 Task: Add a shortcut to Google Password Manager.
Action: Mouse moved to (1294, 36)
Screenshot: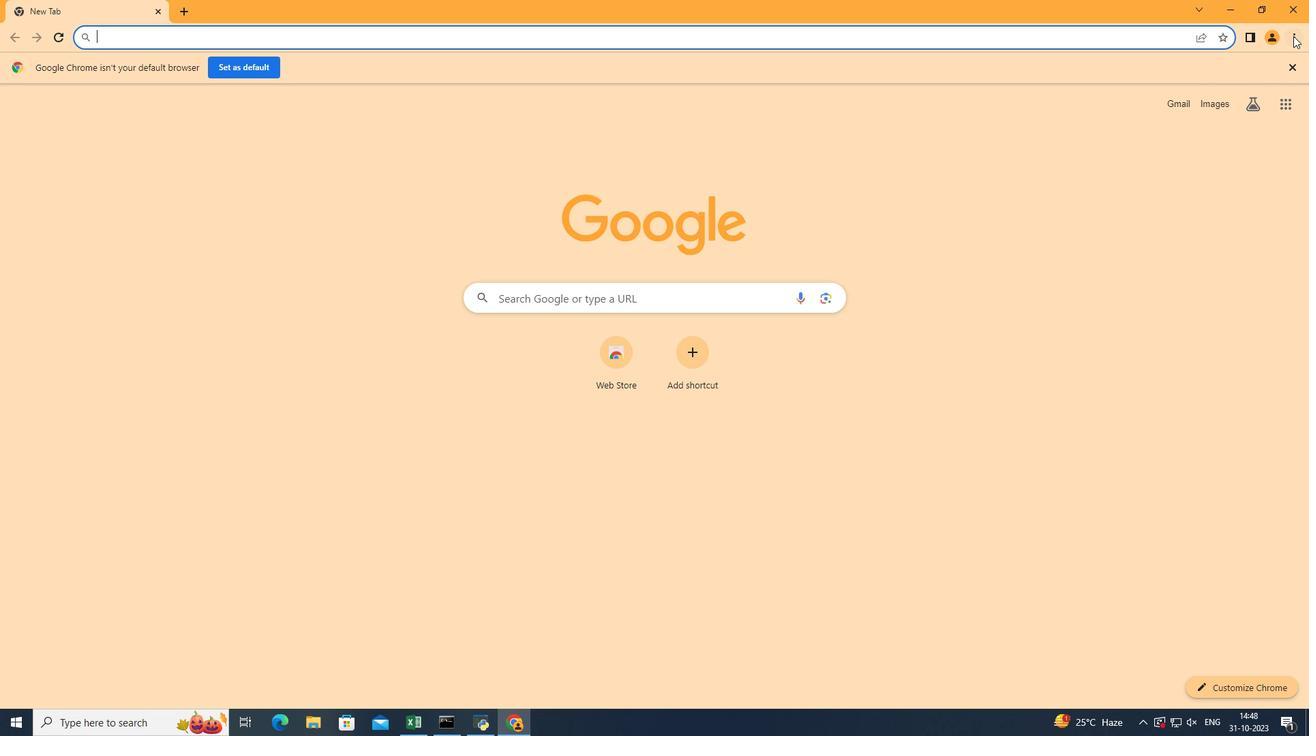 
Action: Mouse pressed left at (1294, 36)
Screenshot: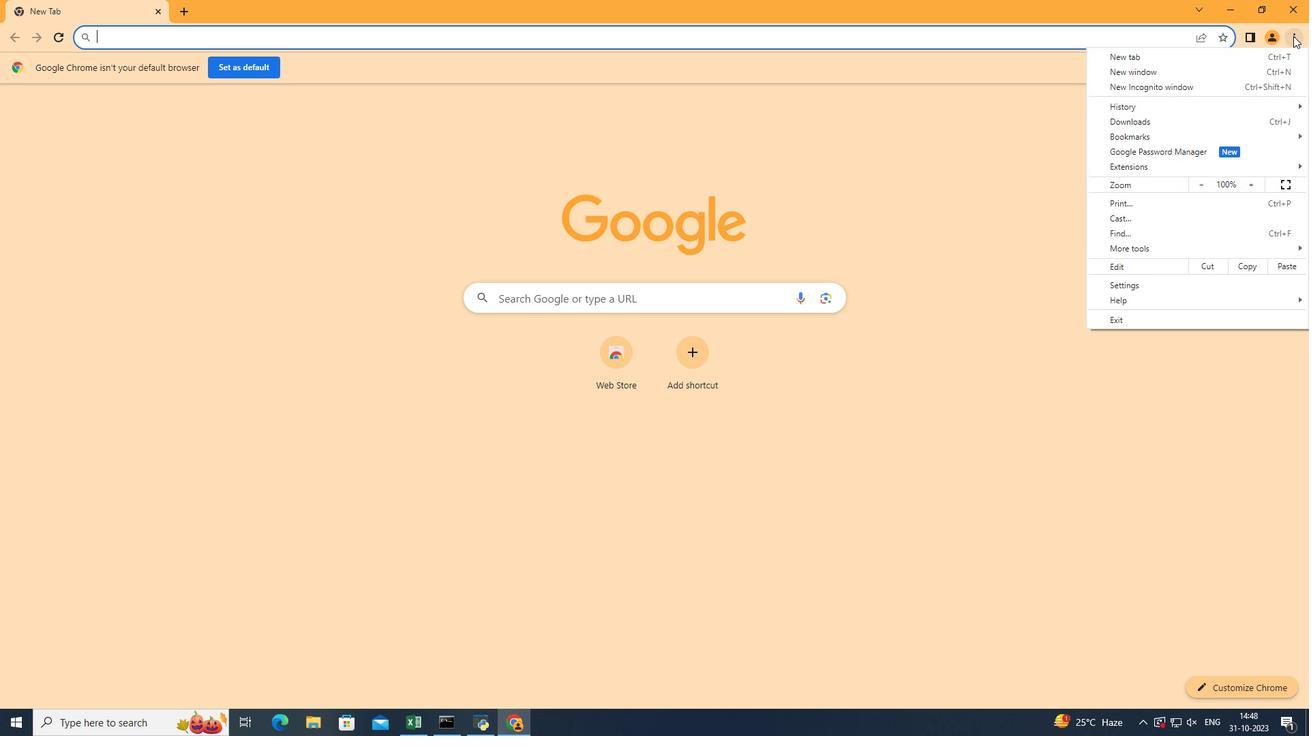 
Action: Mouse moved to (1167, 148)
Screenshot: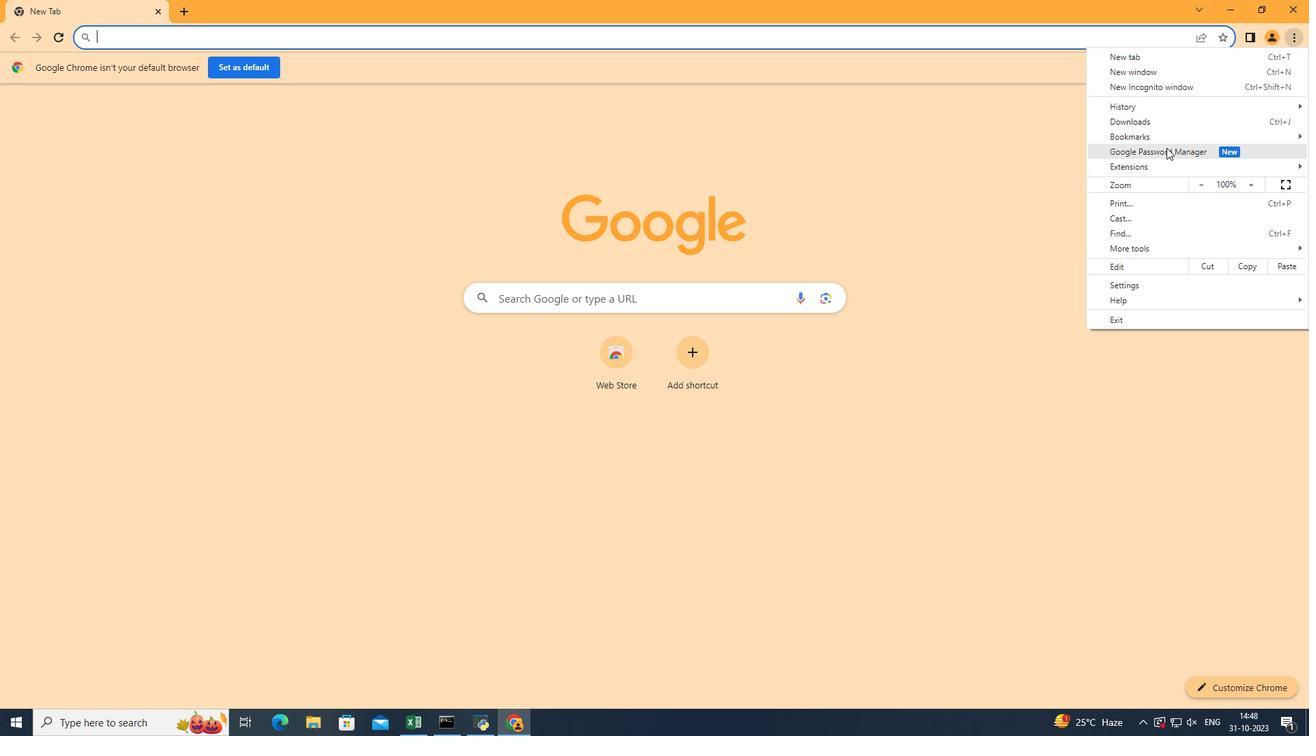 
Action: Mouse pressed left at (1167, 148)
Screenshot: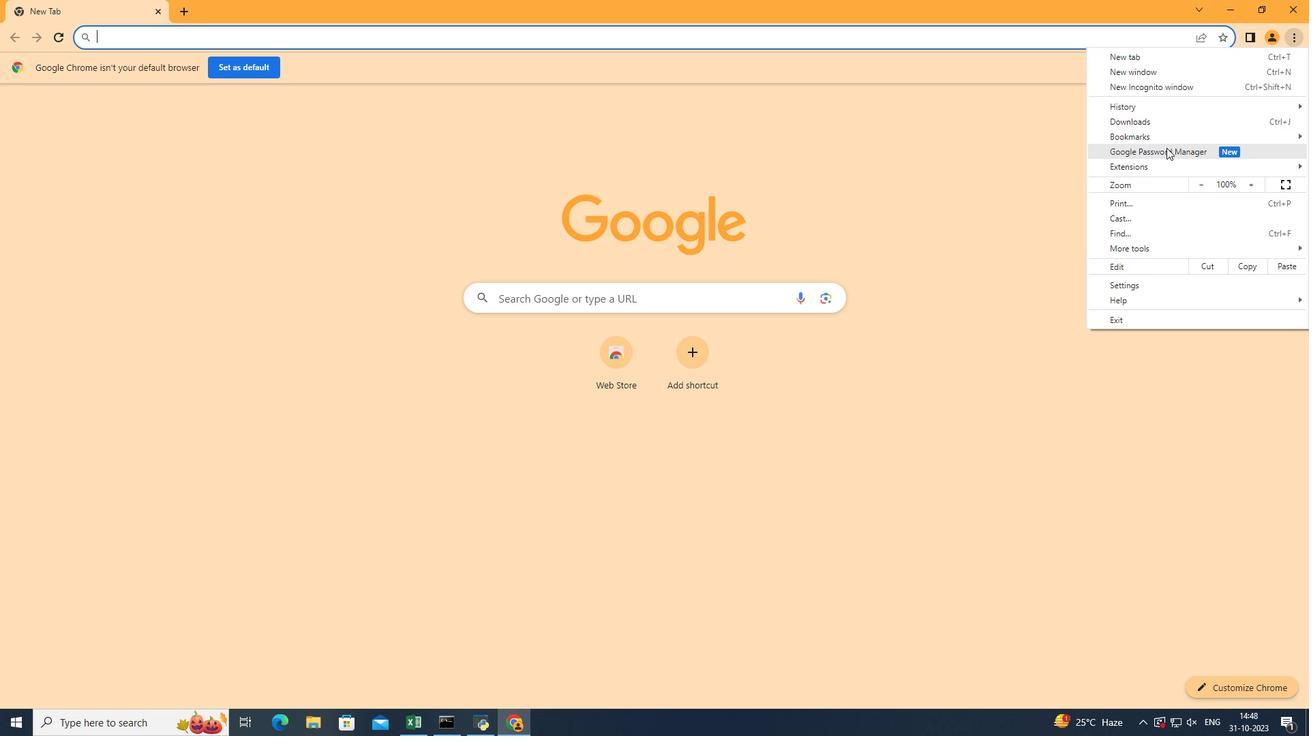 
Action: Mouse moved to (89, 167)
Screenshot: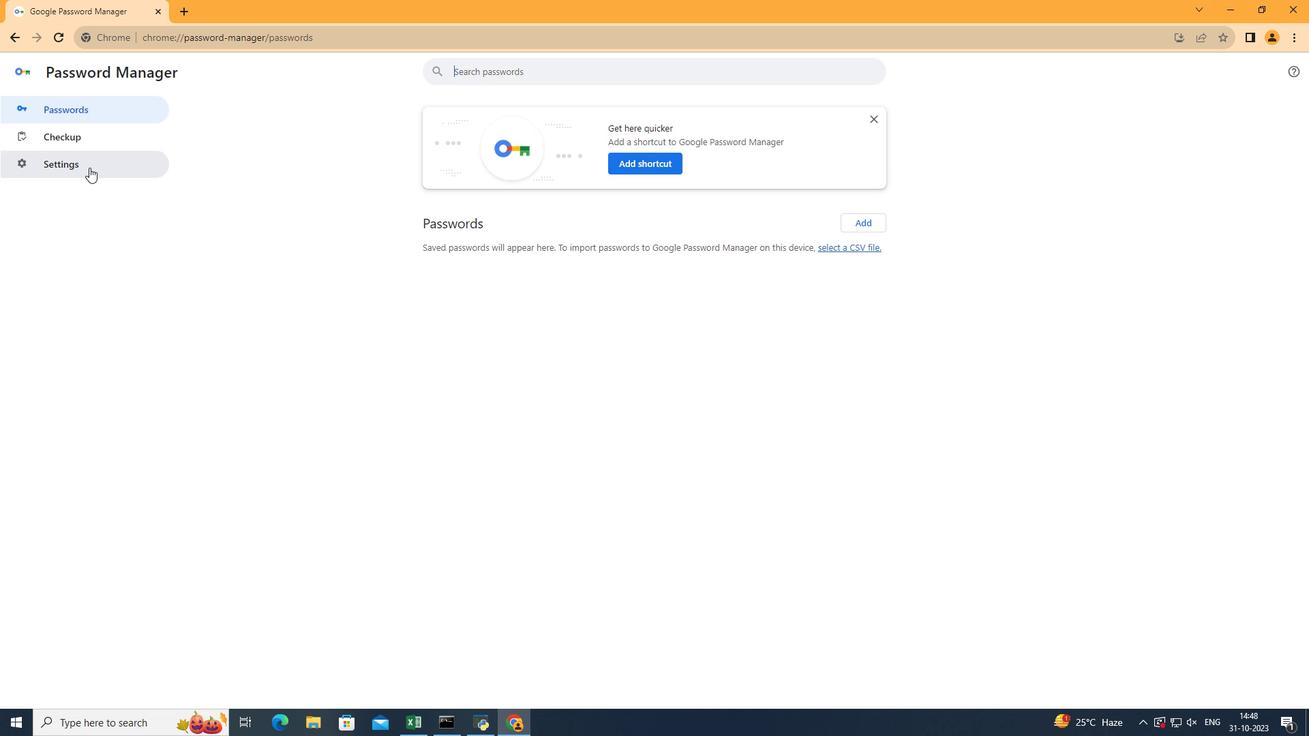 
Action: Mouse pressed left at (89, 167)
Screenshot: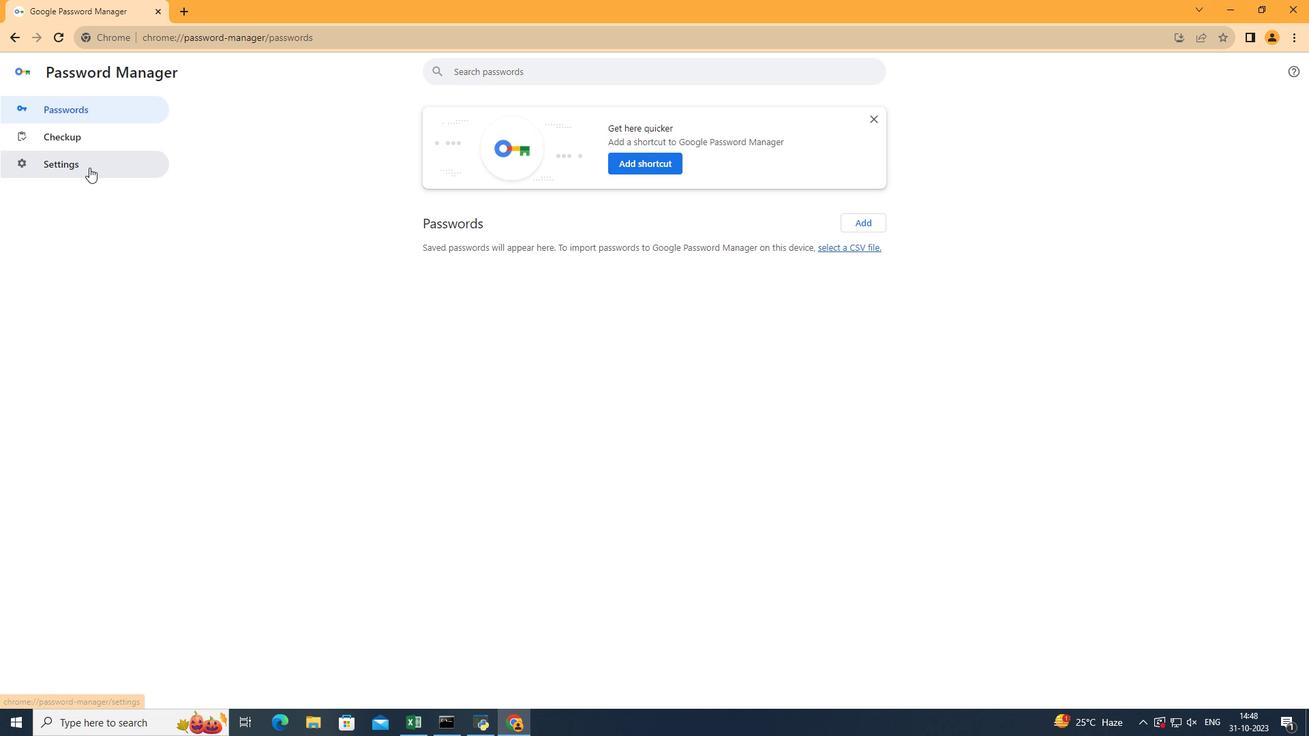 
Action: Mouse moved to (657, 285)
Screenshot: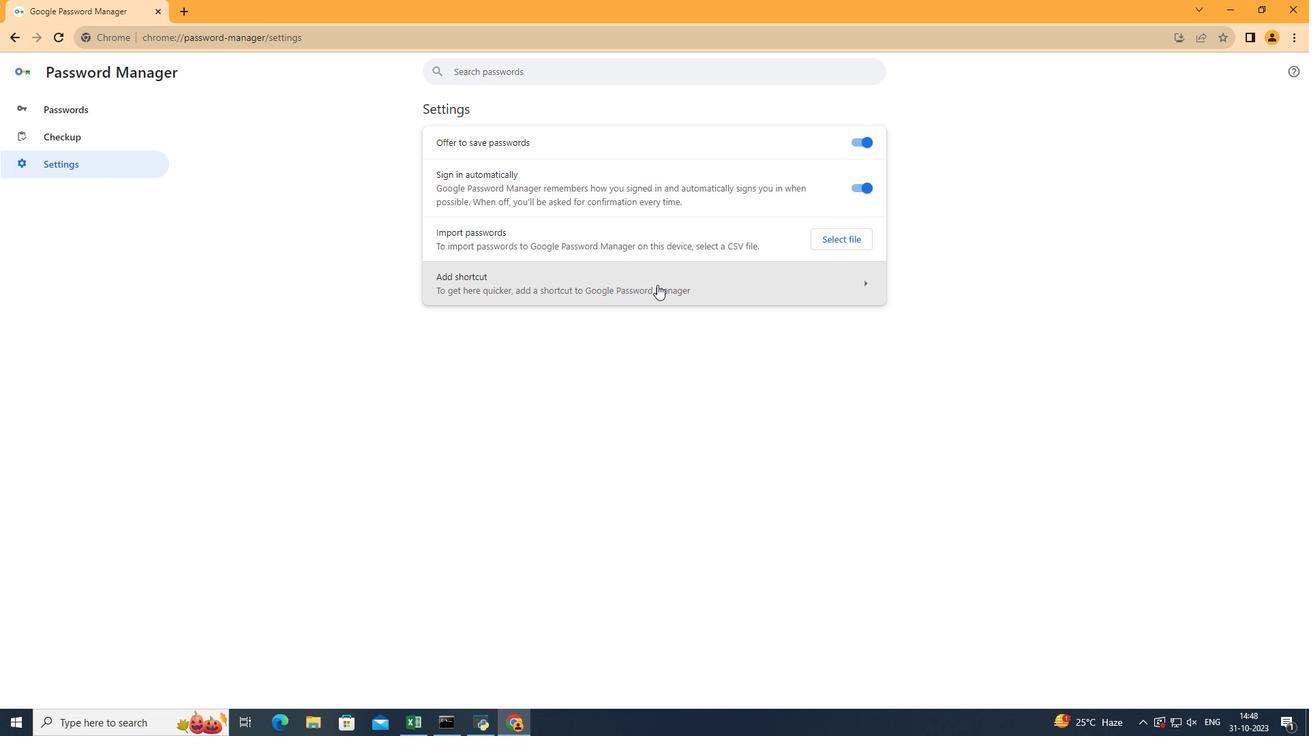 
Action: Mouse pressed left at (657, 285)
Screenshot: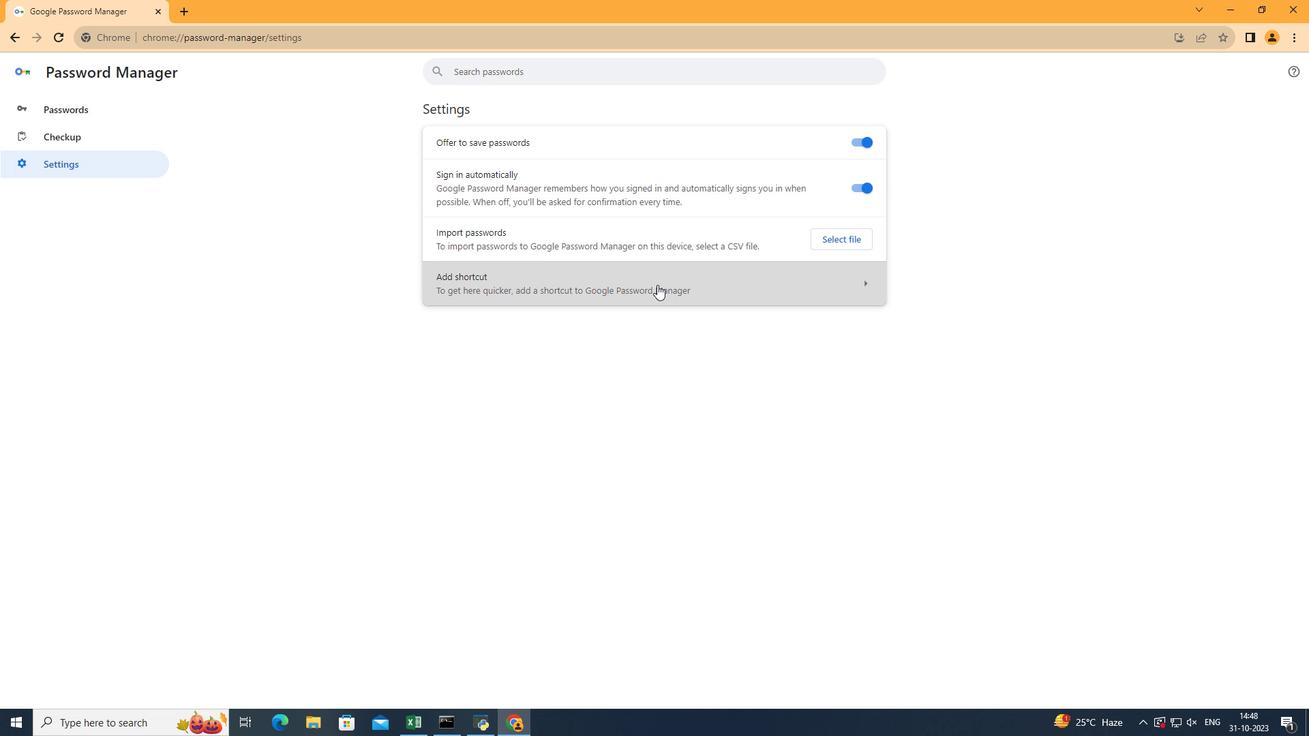 
Action: Mouse moved to (1155, 149)
Screenshot: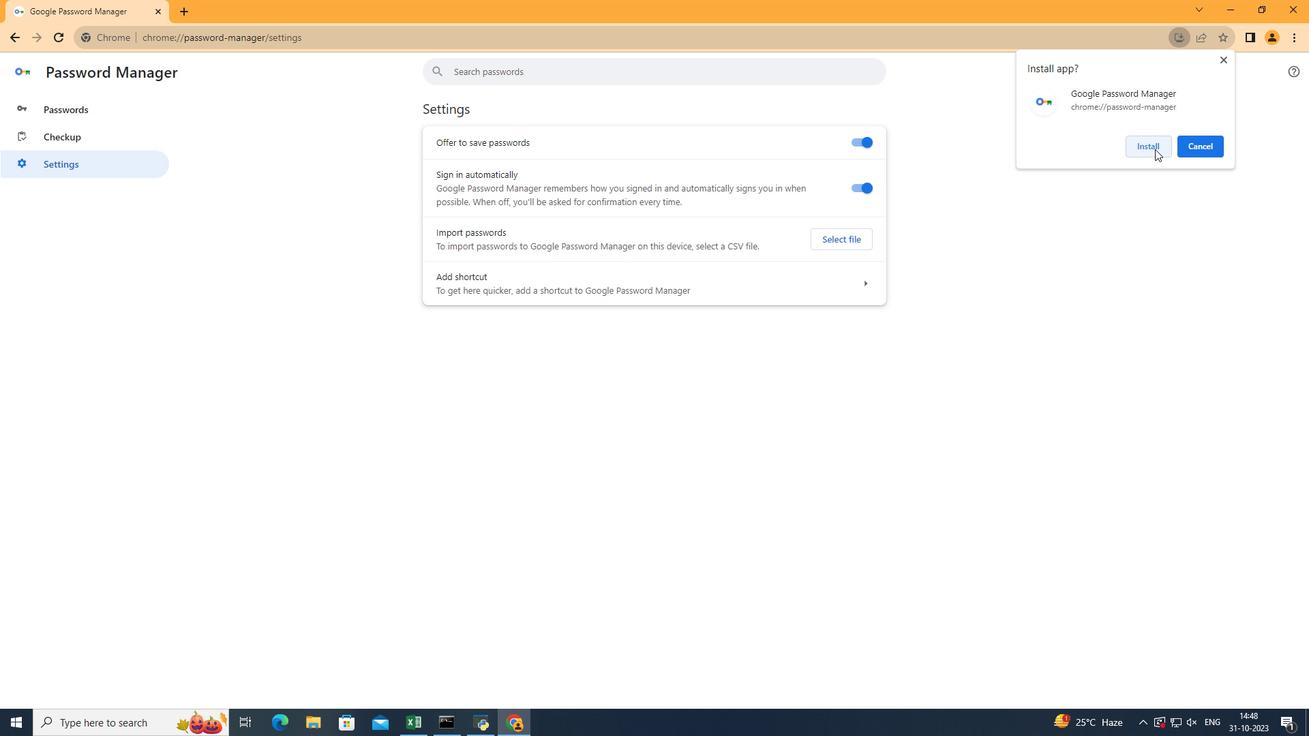 
Action: Mouse pressed left at (1155, 149)
Screenshot: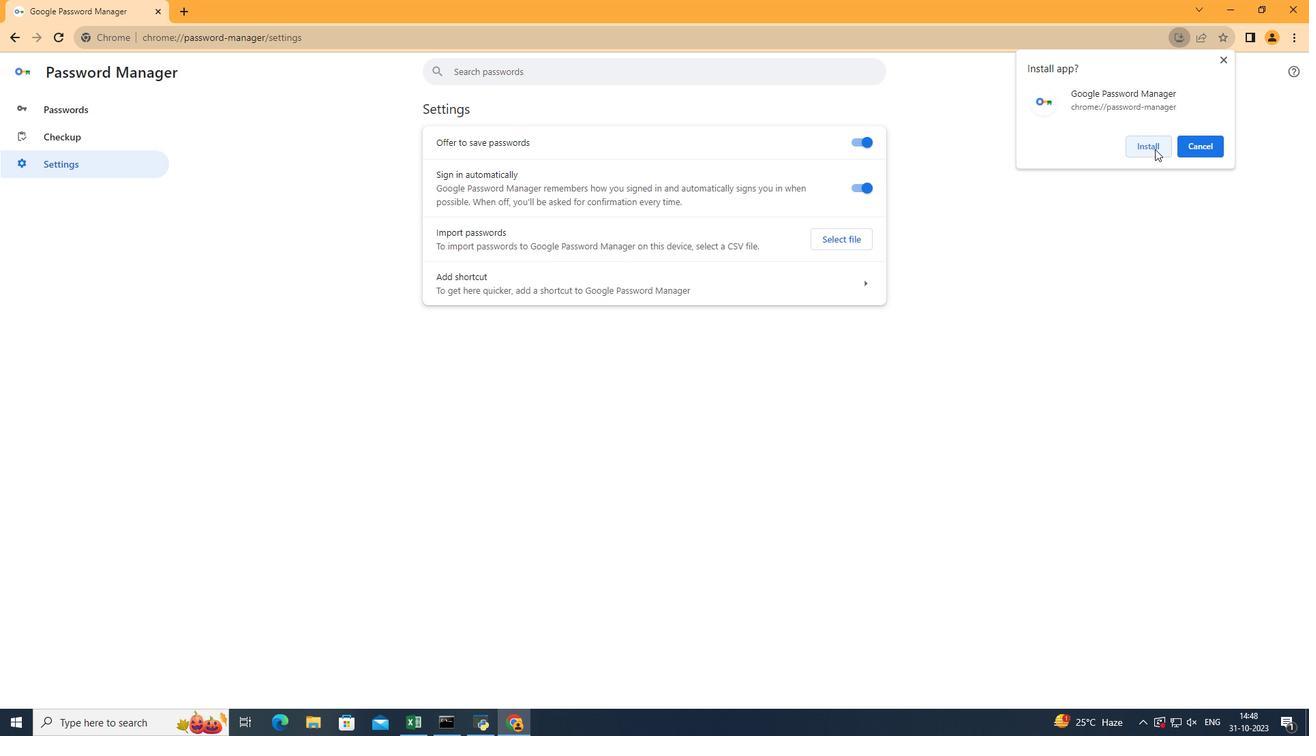 
